 Task: Get the current traffic updates for Manzanar National Historic Site.
Action: Mouse moved to (171, 98)
Screenshot: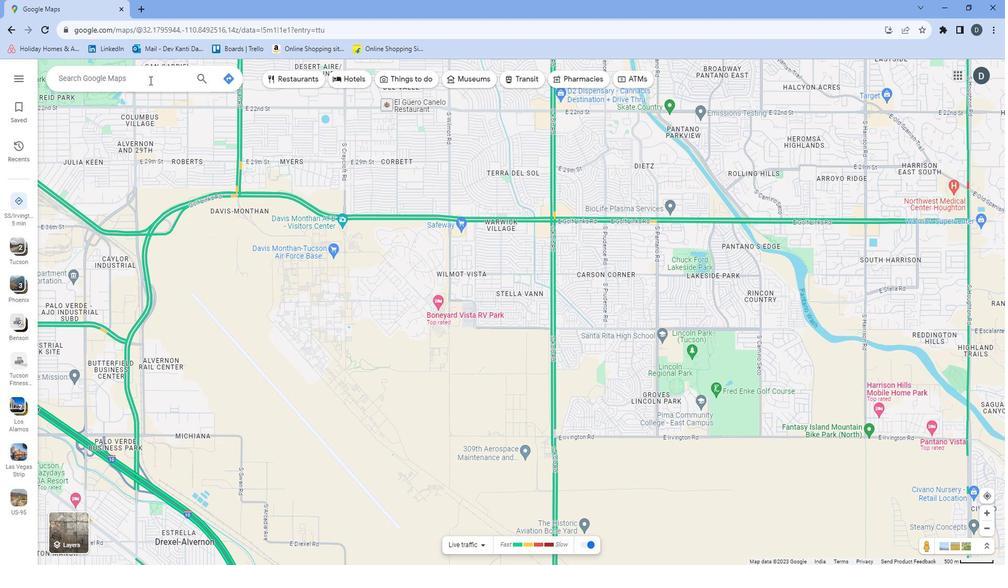 
Action: Mouse pressed left at (171, 98)
Screenshot: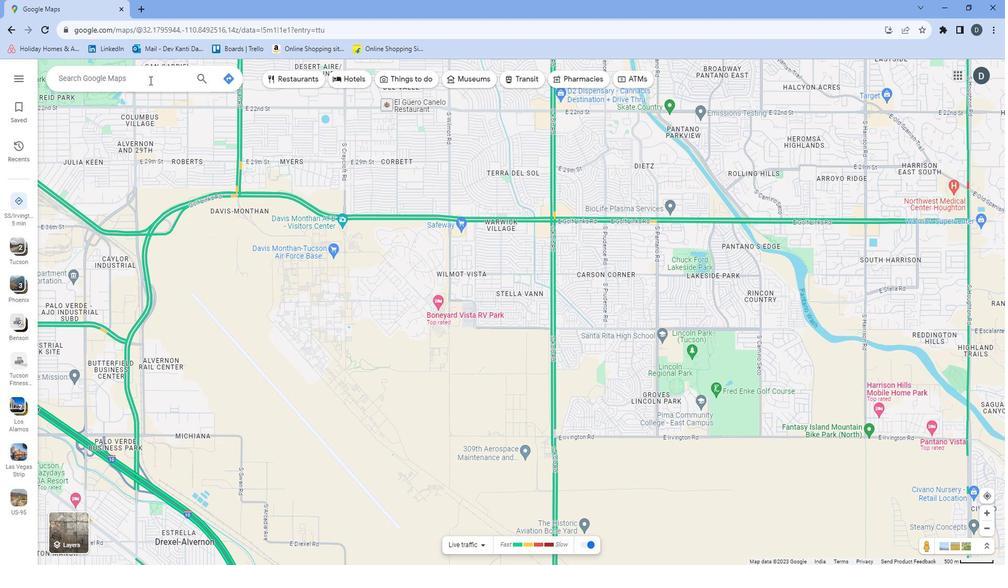 
Action: Mouse moved to (169, 97)
Screenshot: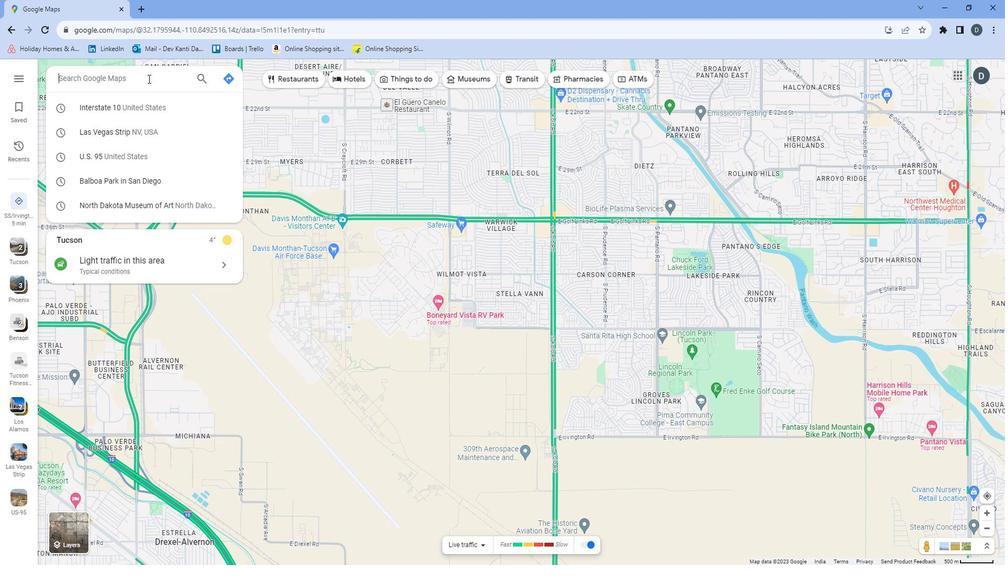 
Action: Key pressed <Key.shift>Manzanar<Key.space><Key.shift><Key.shift><Key.shift><Key.shift><Key.shift><Key.shift><Key.shift><Key.shift><Key.shift><Key.shift><Key.shift>National<Key.space><Key.shift>Historic<Key.space><Key.shift>Site<Key.space><Key.enter>
Screenshot: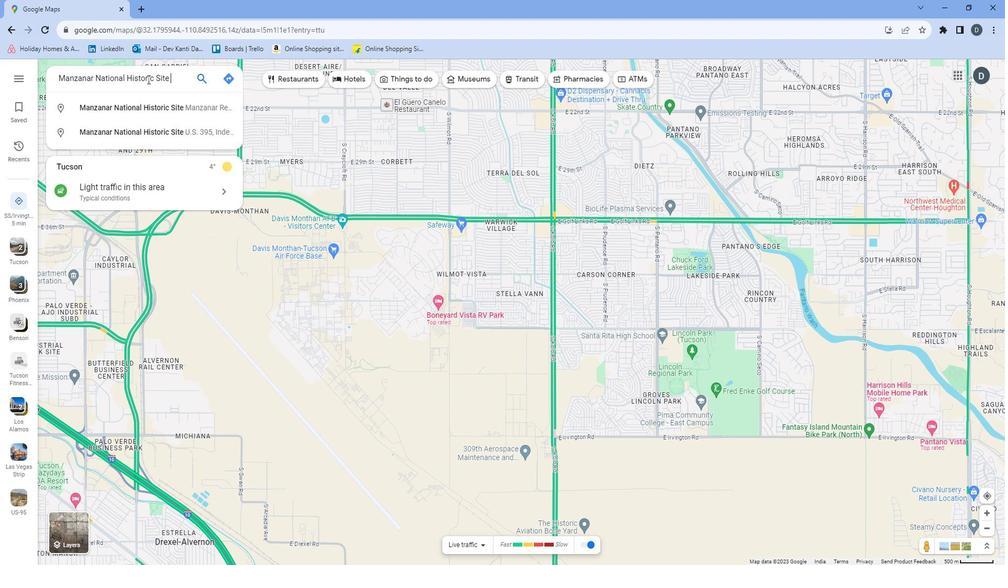 
Action: Mouse moved to (299, 533)
Screenshot: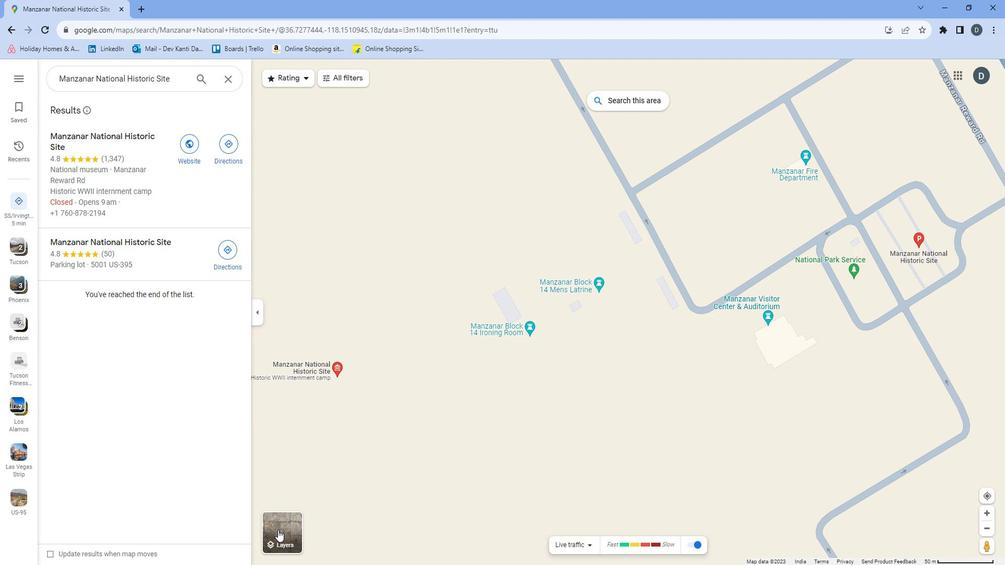 
Action: Mouse pressed left at (299, 533)
Screenshot: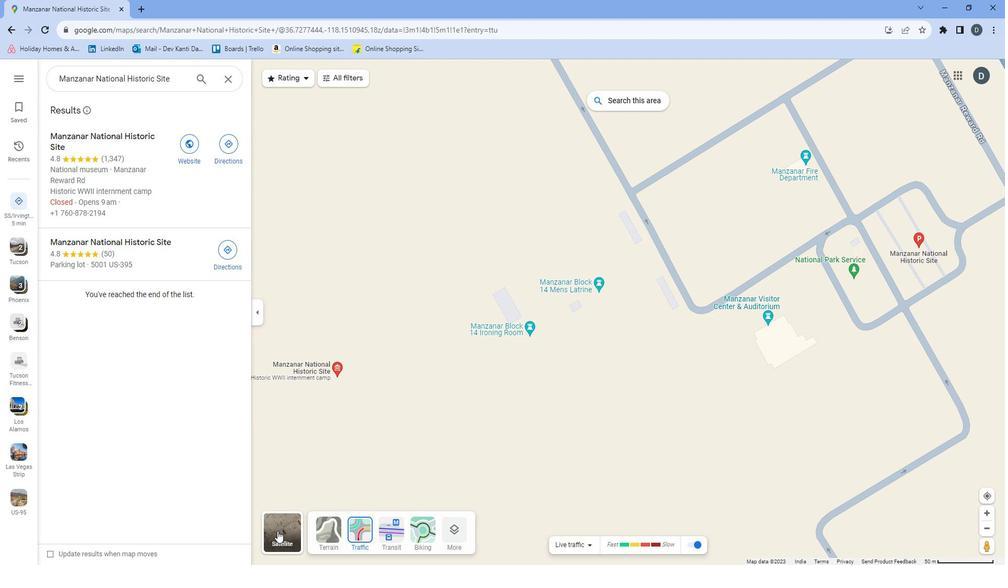 
Action: Mouse moved to (386, 534)
Screenshot: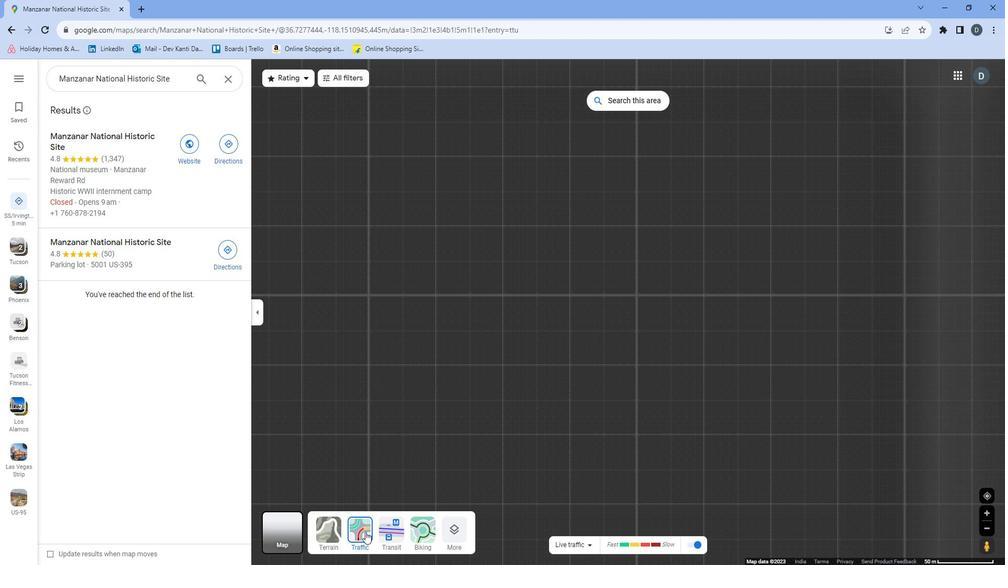 
Action: Mouse pressed left at (386, 534)
Screenshot: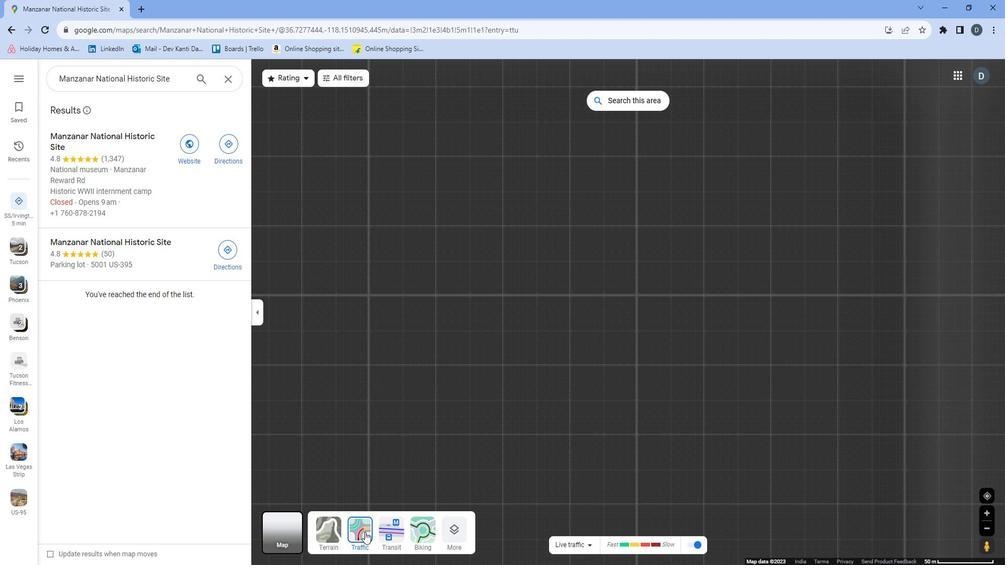 
Action: Mouse moved to (386, 533)
Screenshot: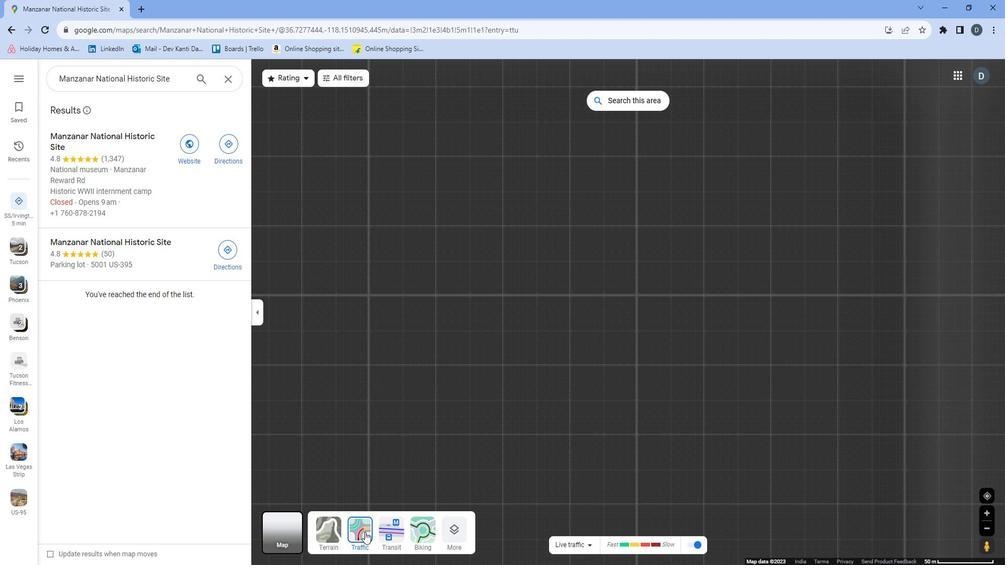 
Action: Mouse pressed left at (386, 533)
Screenshot: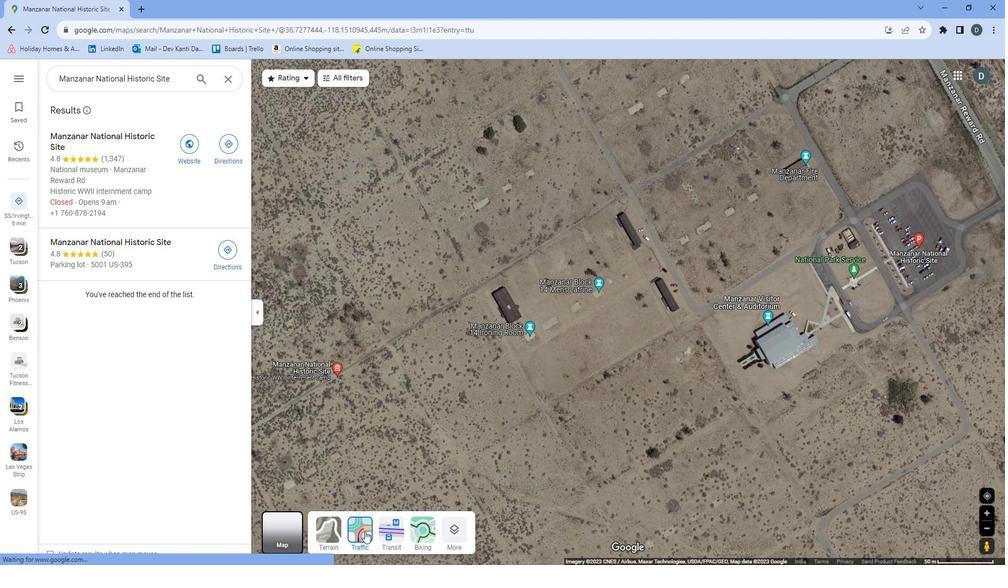
Action: Mouse moved to (196, 216)
Screenshot: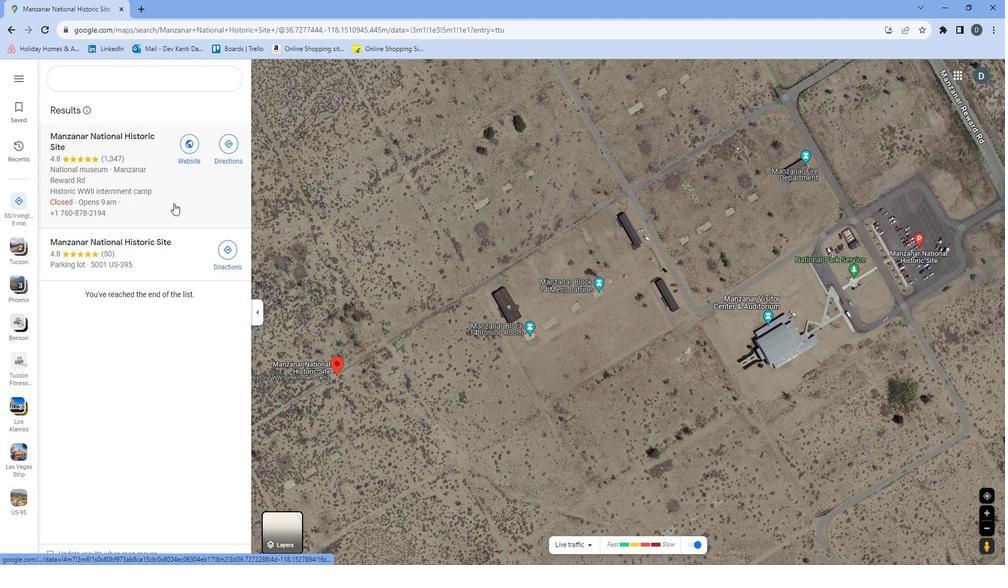 
Action: Mouse pressed left at (196, 216)
Screenshot: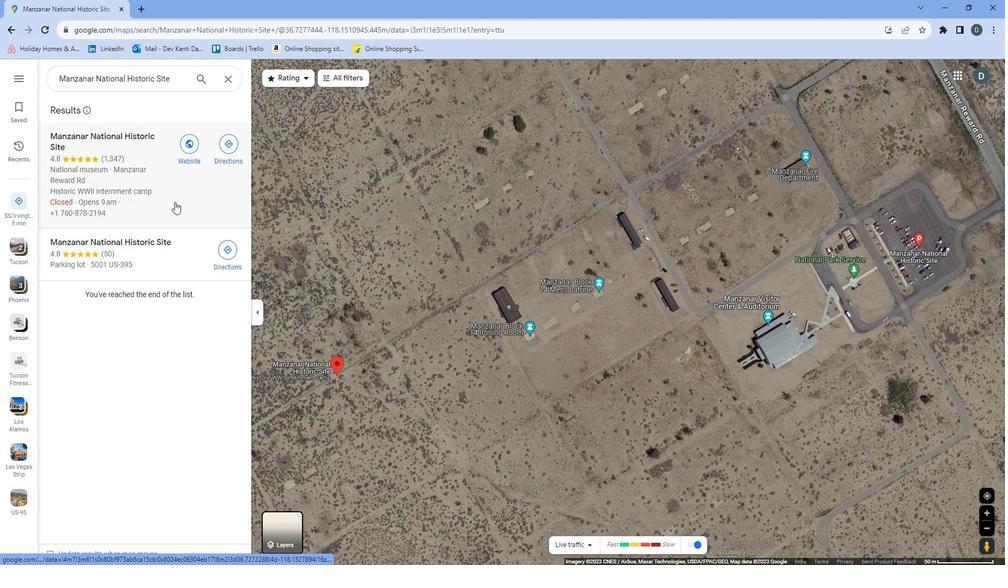 
Action: Mouse moved to (723, 405)
Screenshot: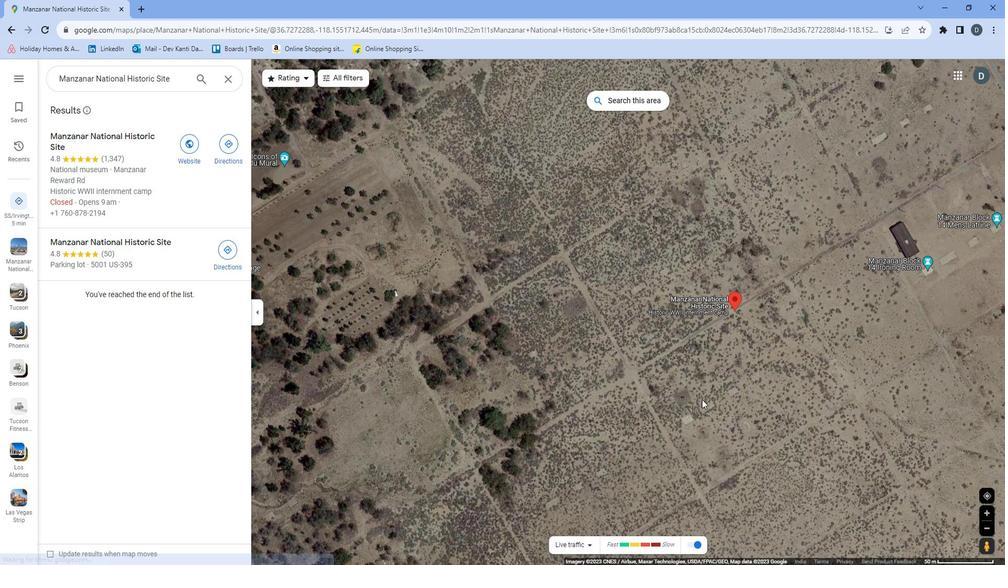 
Action: Mouse scrolled (723, 405) with delta (0, 0)
Screenshot: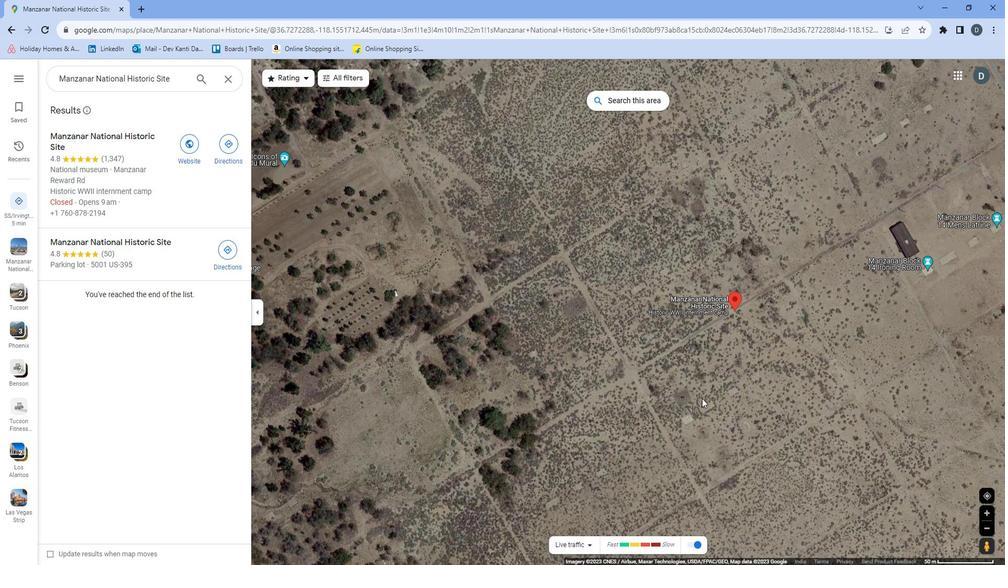 
Action: Mouse moved to (723, 404)
Screenshot: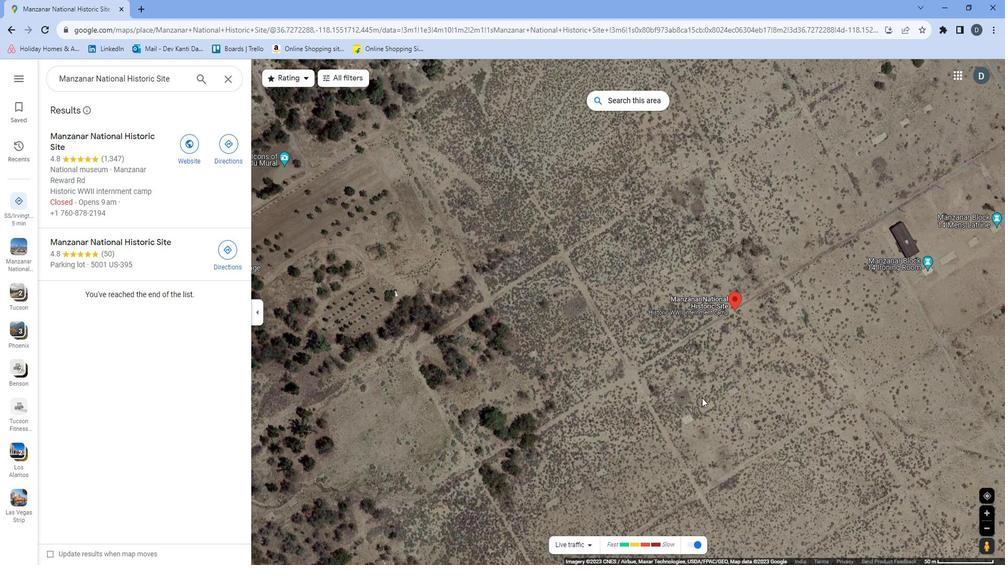 
Action: Mouse scrolled (723, 404) with delta (0, 0)
Screenshot: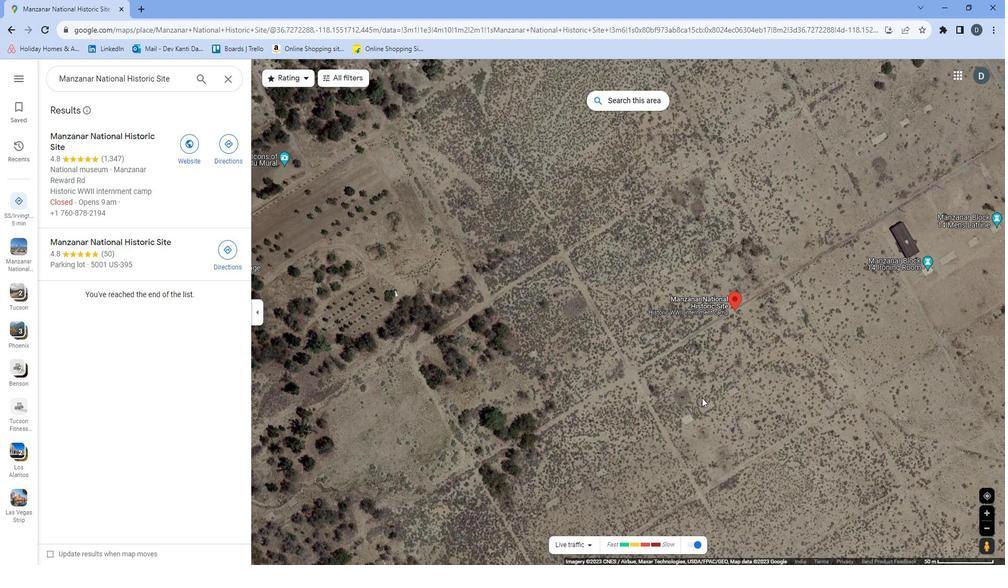 
Action: Mouse scrolled (723, 404) with delta (0, 0)
Screenshot: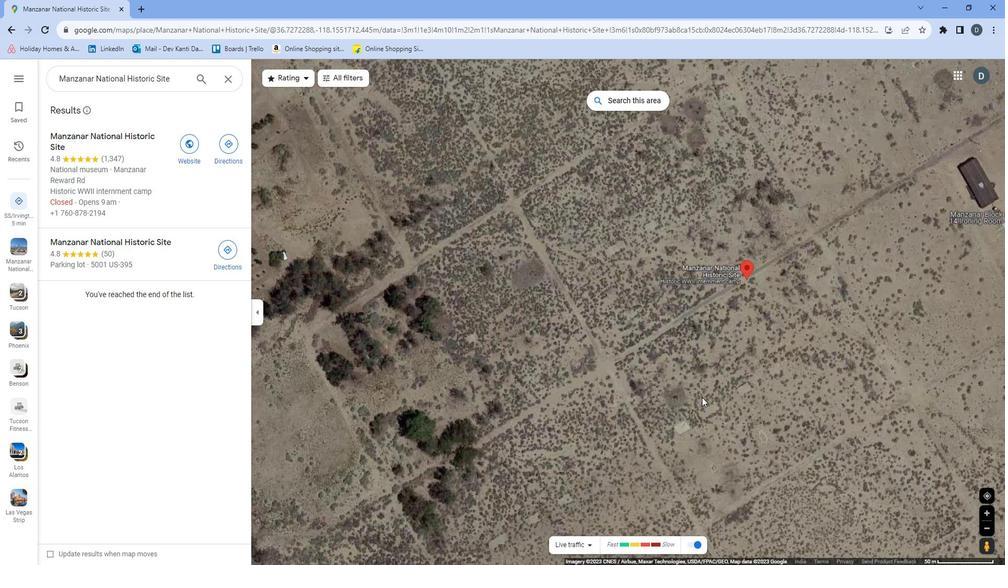 
Action: Mouse scrolled (723, 404) with delta (0, 0)
Screenshot: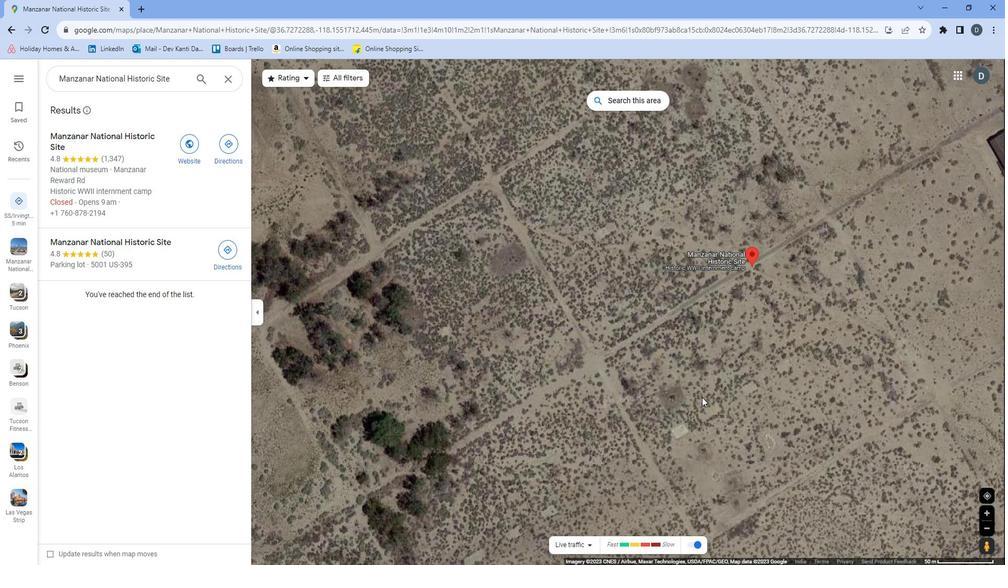 
Action: Mouse scrolled (723, 404) with delta (0, 0)
Screenshot: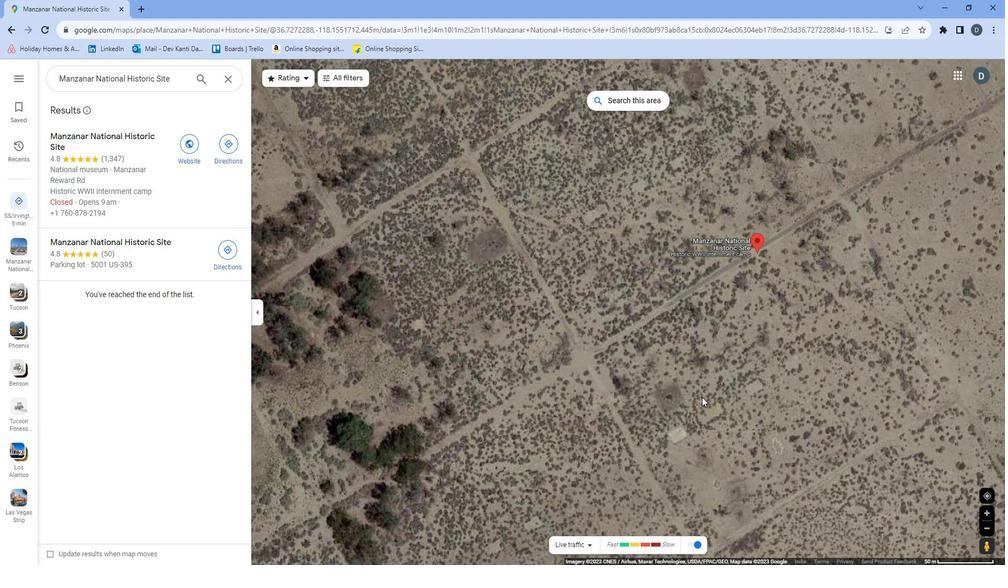 
Action: Mouse scrolled (723, 404) with delta (0, 0)
Screenshot: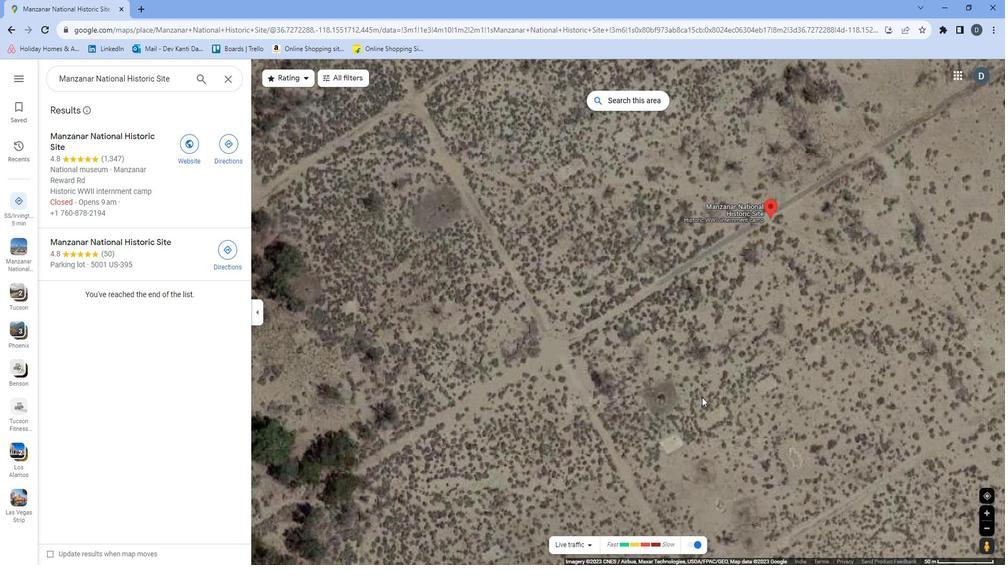 
Action: Mouse moved to (691, 302)
Screenshot: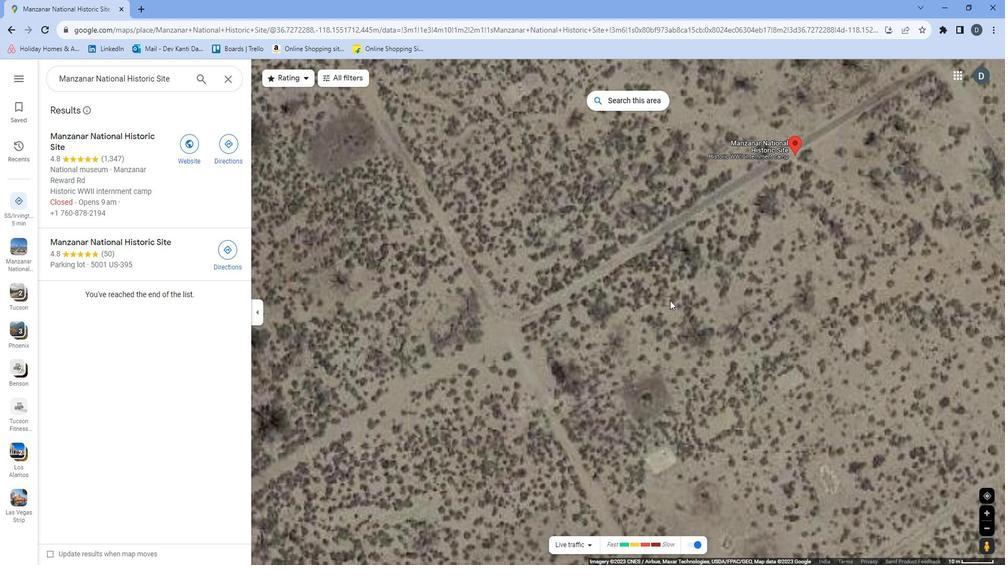 
Action: Mouse pressed left at (691, 302)
Screenshot: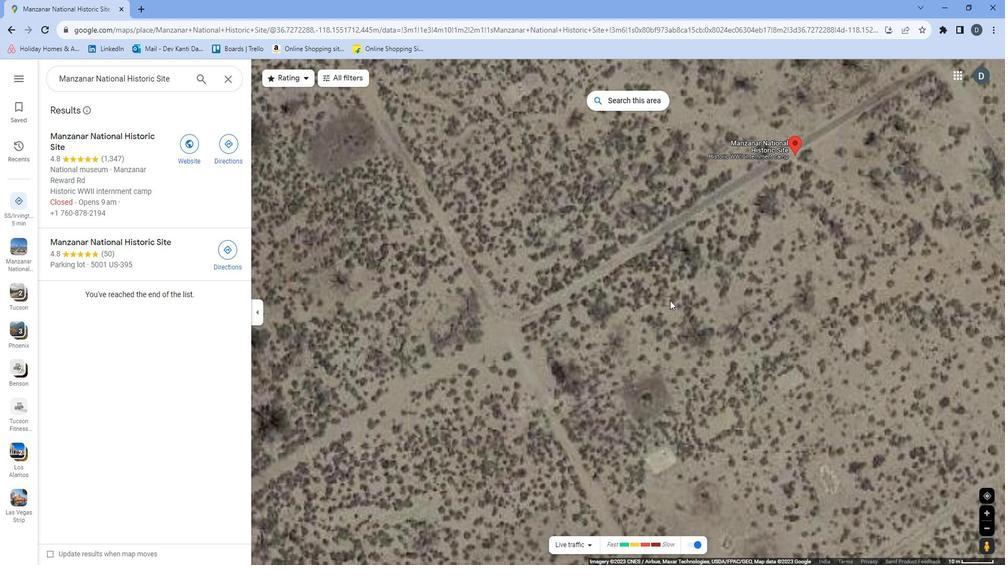 
Action: Mouse moved to (750, 383)
Screenshot: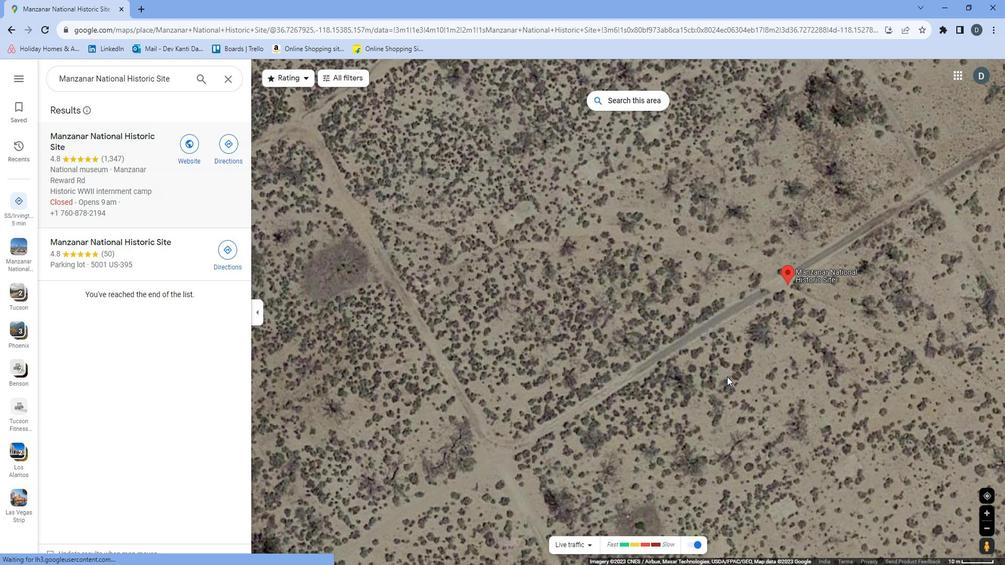 
Action: Mouse scrolled (750, 383) with delta (0, 0)
Screenshot: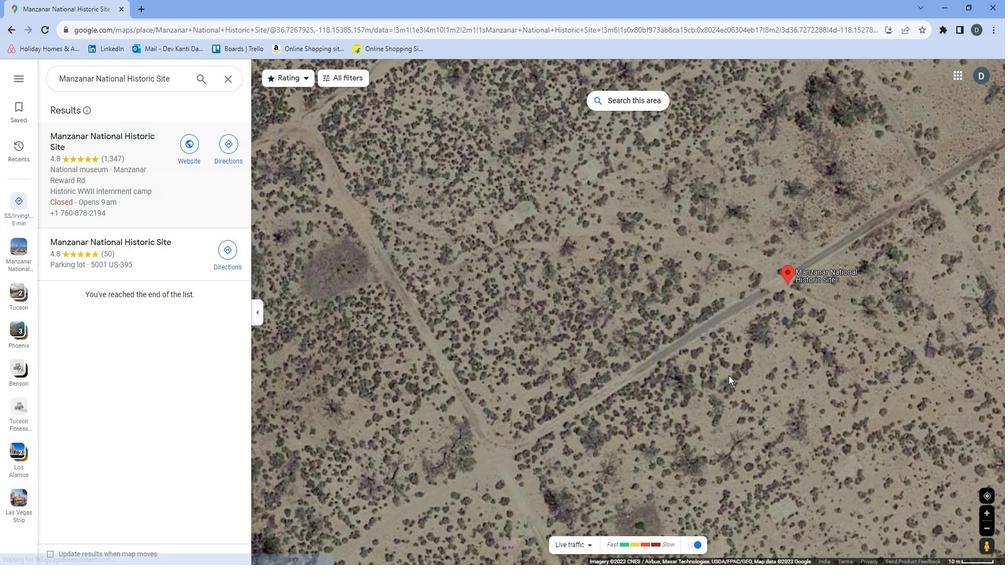 
Action: Mouse moved to (804, 366)
Screenshot: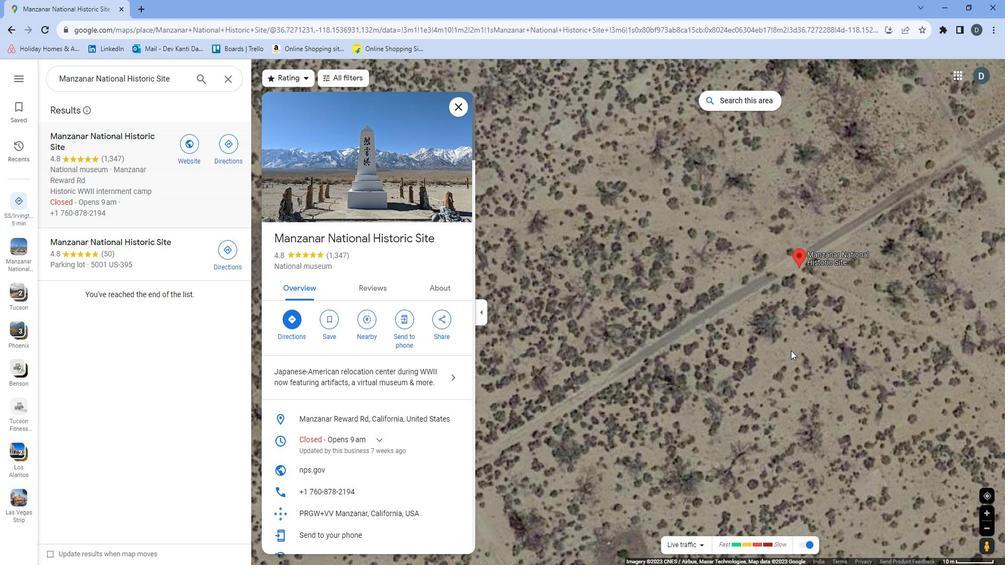 
Action: Mouse pressed left at (804, 366)
Screenshot: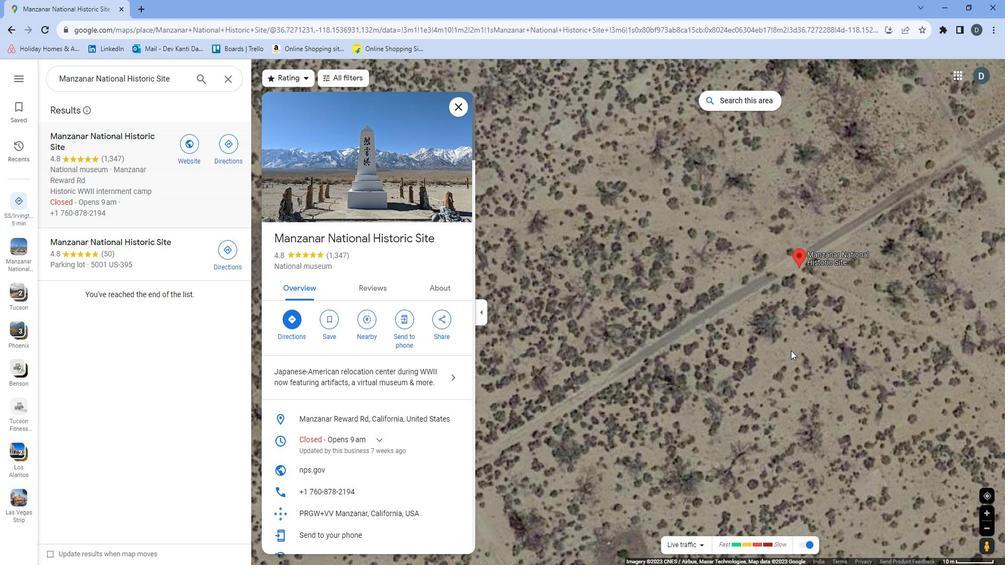 
Action: Mouse moved to (739, 402)
Screenshot: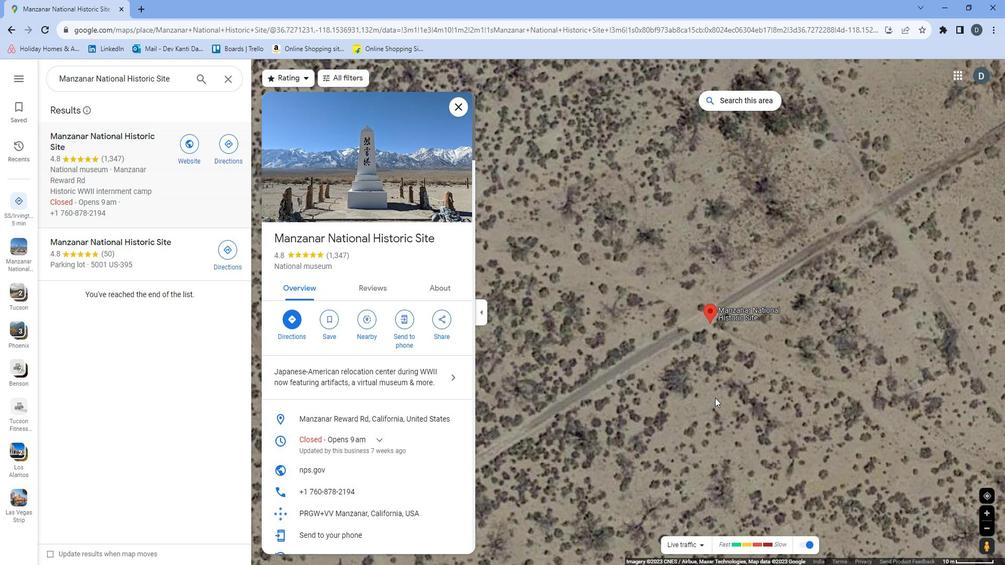 
Action: Mouse scrolled (739, 403) with delta (0, 0)
Screenshot: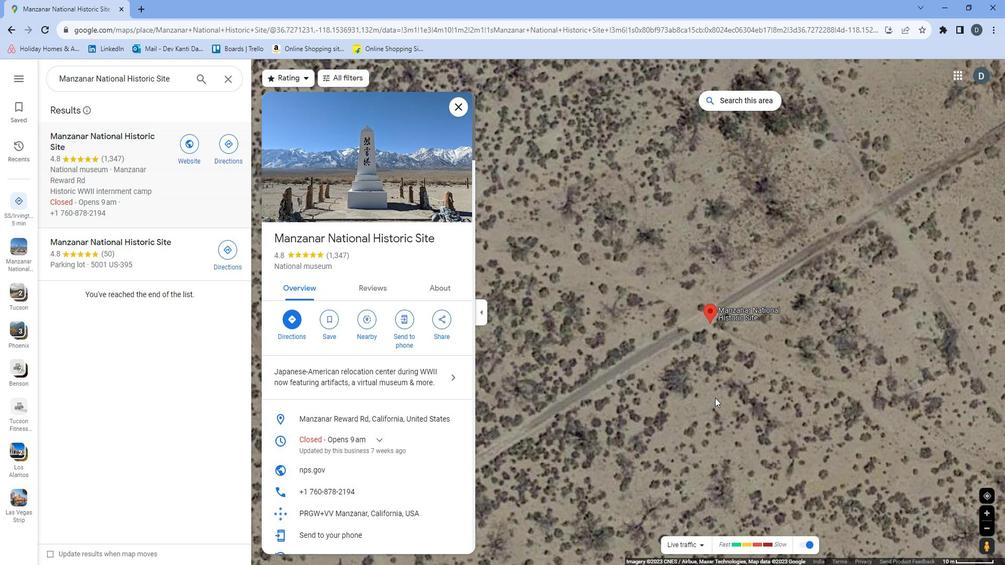 
Action: Mouse moved to (740, 401)
Screenshot: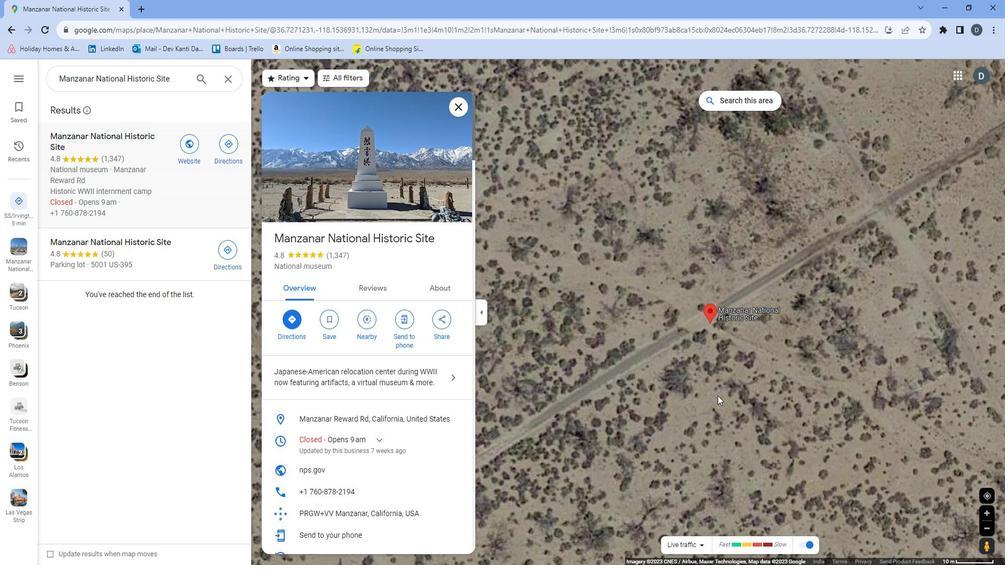 
Action: Mouse scrolled (740, 402) with delta (0, 0)
Screenshot: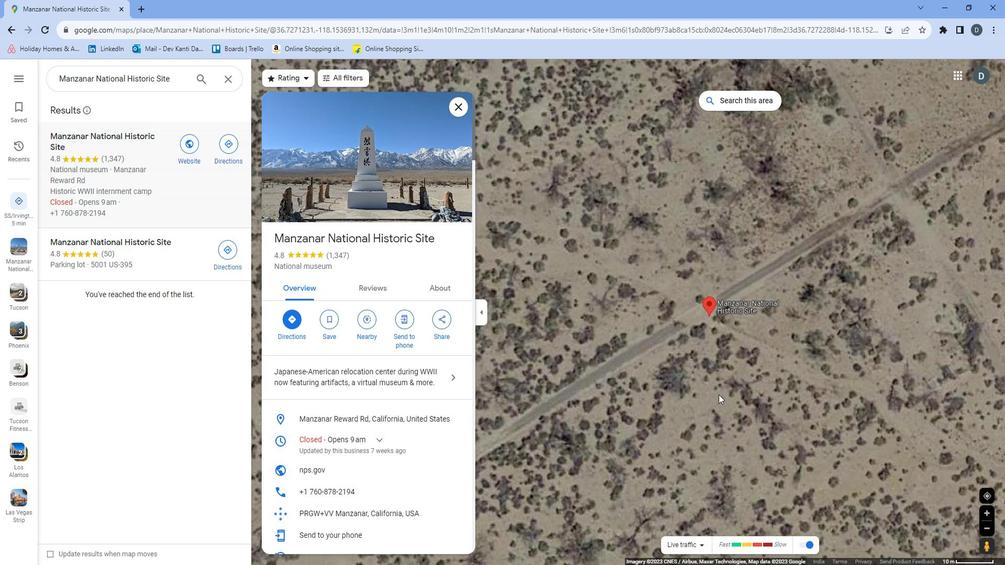 
Action: Mouse scrolled (740, 402) with delta (0, 0)
Screenshot: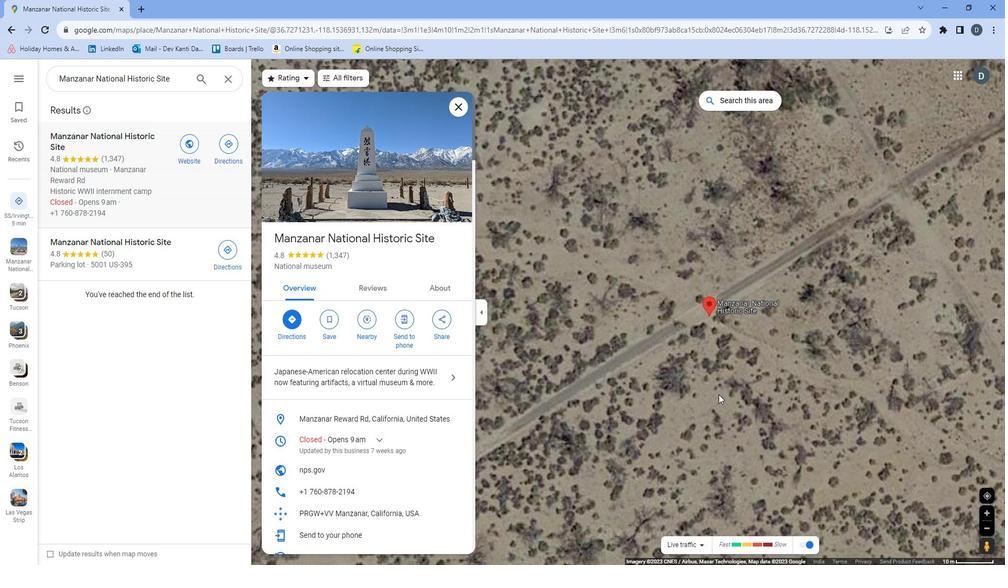 
Action: Mouse scrolled (740, 402) with delta (0, 0)
Screenshot: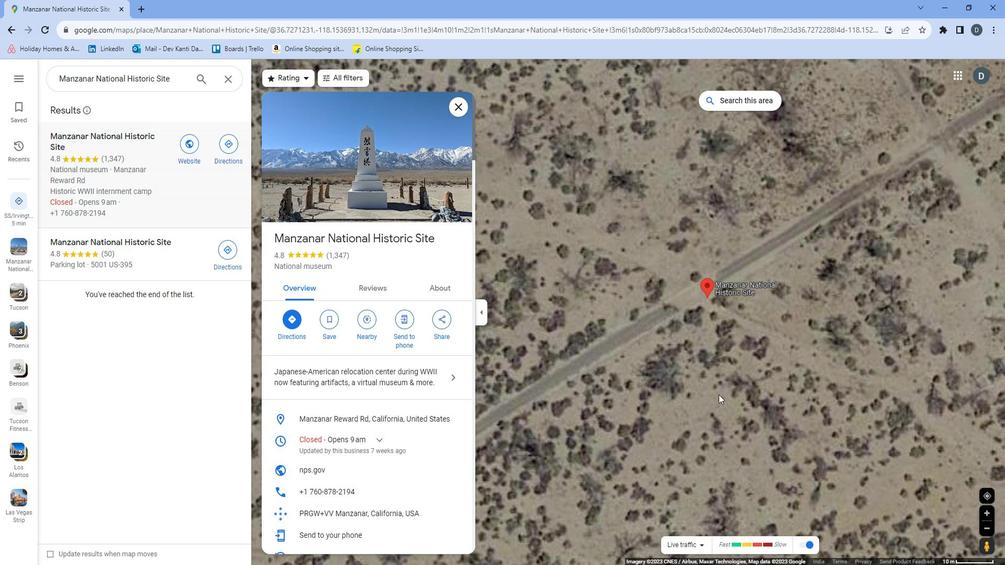 
Action: Mouse scrolled (740, 402) with delta (0, 0)
Screenshot: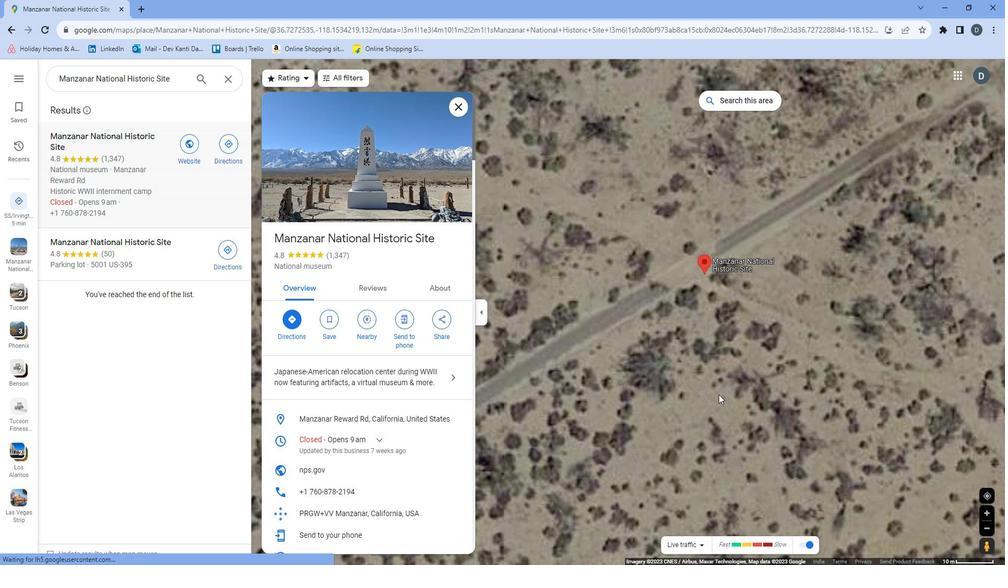 
Action: Mouse scrolled (740, 402) with delta (0, 0)
Screenshot: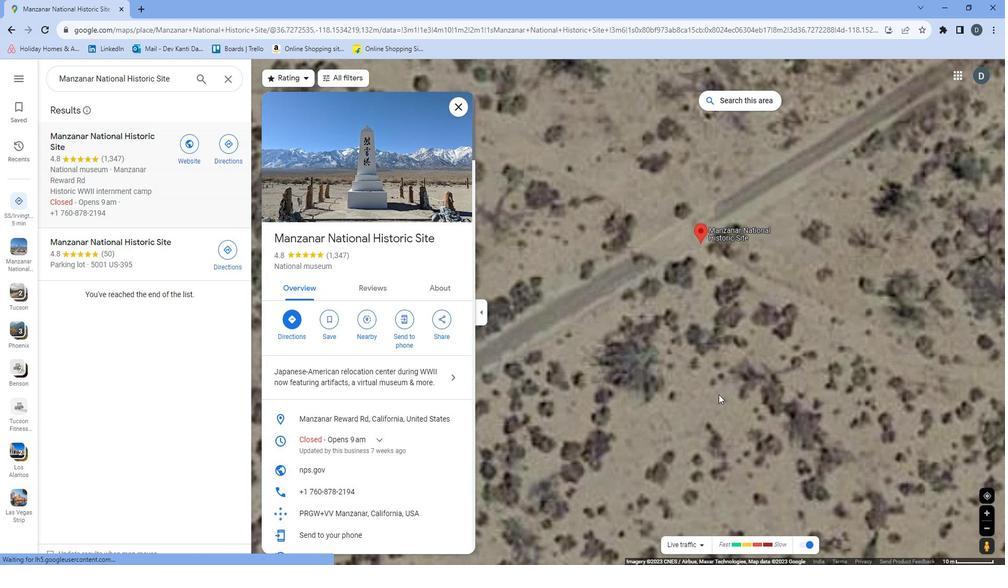 
